 Task: In the  document effectivemgmt.html Select the last point and add comment:  'seems repetitive' Insert emoji reactions: 'Heart' Select all the potins and apply Title Case
Action: Mouse moved to (234, 385)
Screenshot: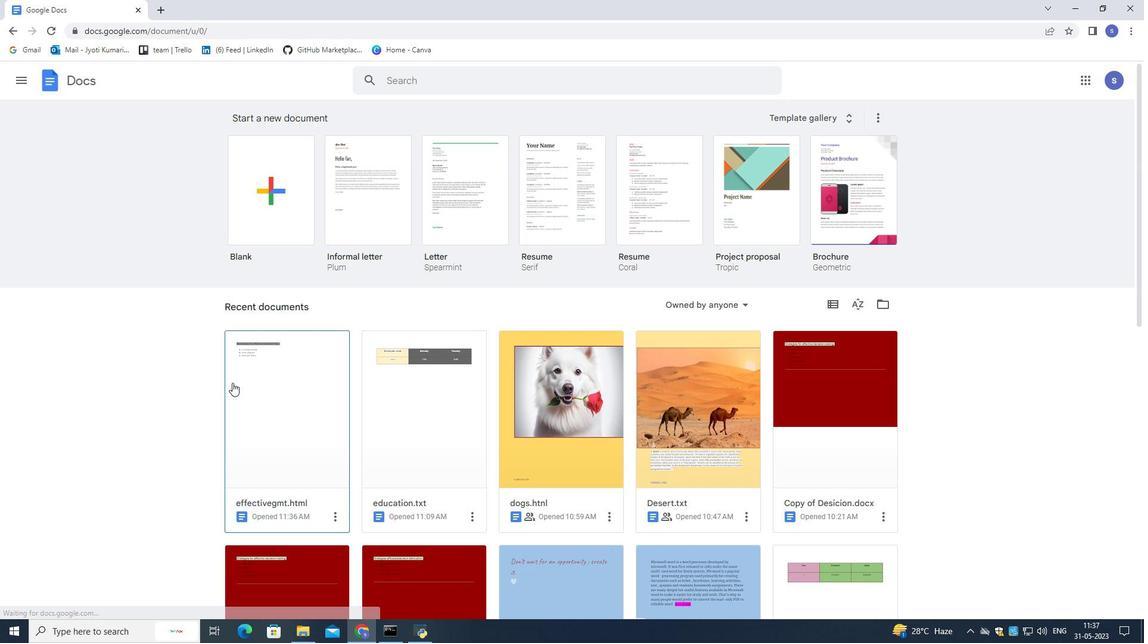 
Action: Mouse pressed left at (234, 385)
Screenshot: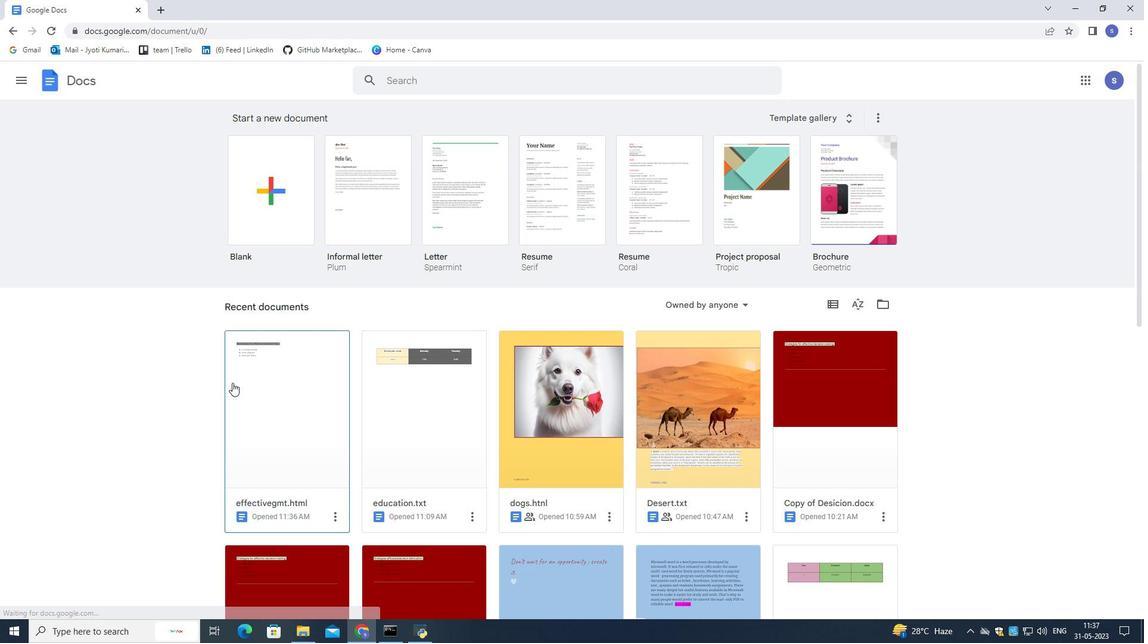 
Action: Mouse moved to (252, 369)
Screenshot: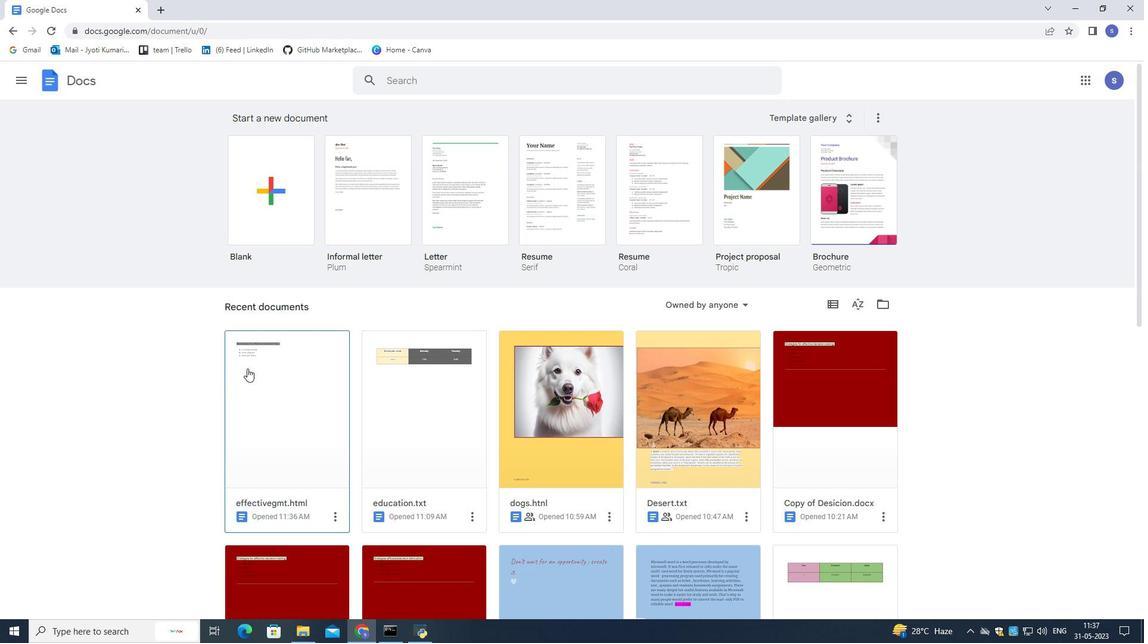 
Action: Mouse pressed left at (252, 369)
Screenshot: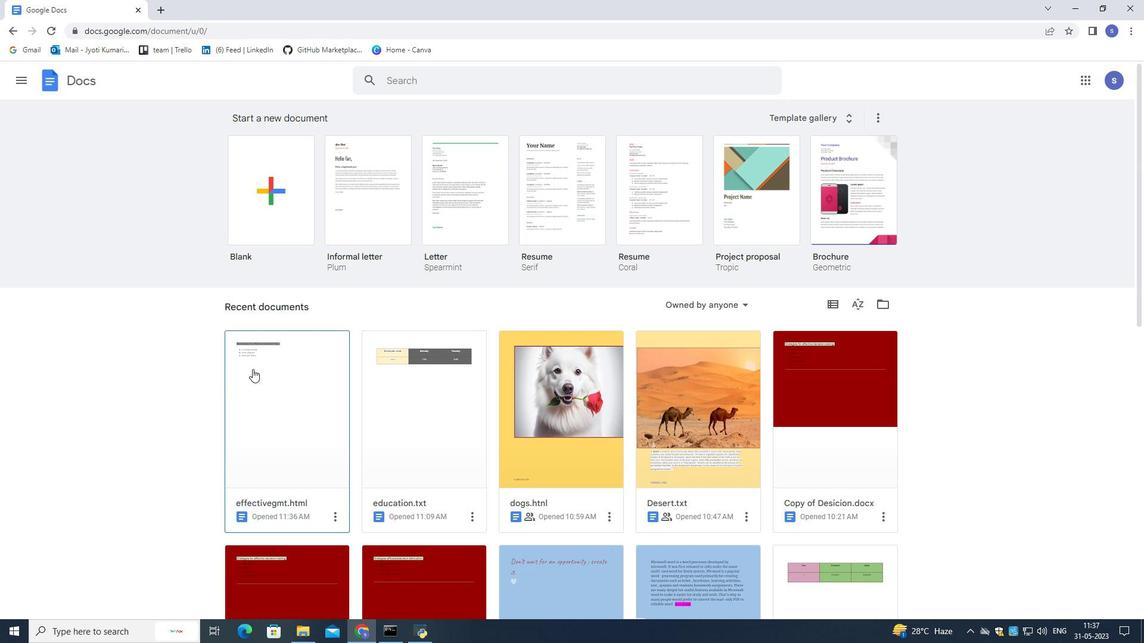
Action: Mouse moved to (433, 263)
Screenshot: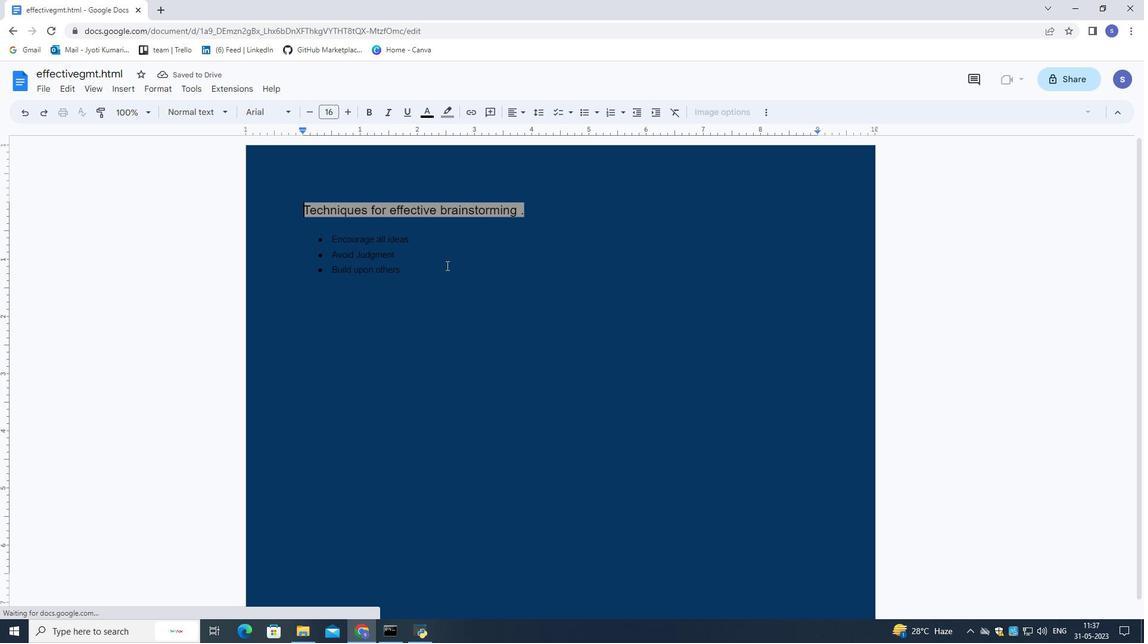 
Action: Mouse pressed left at (433, 263)
Screenshot: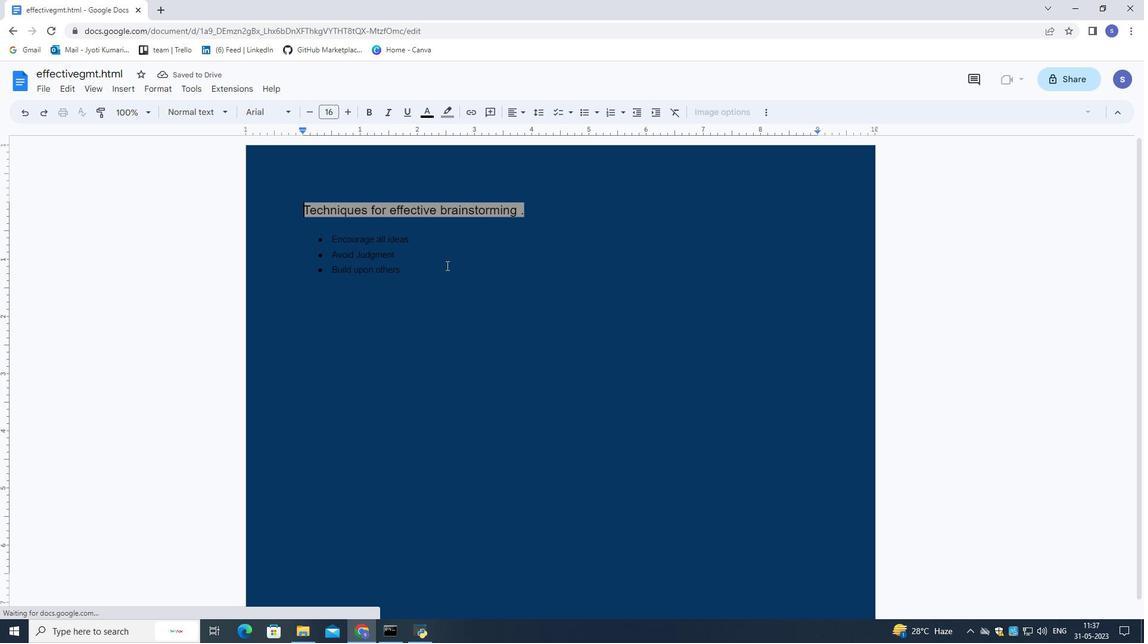 
Action: Mouse moved to (410, 323)
Screenshot: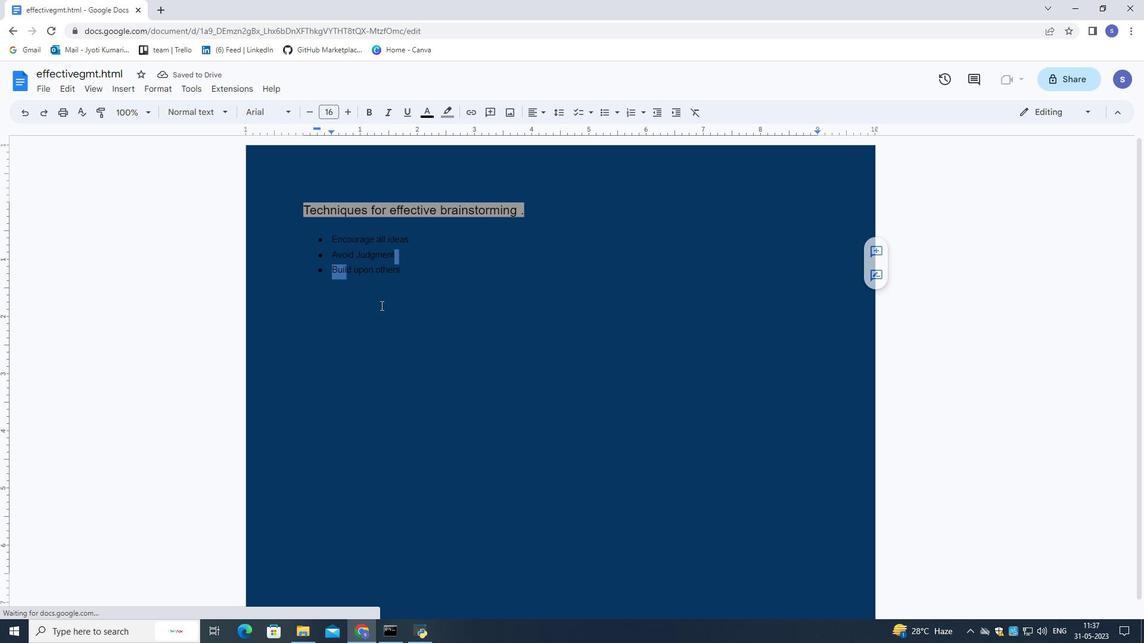 
Action: Mouse pressed left at (410, 323)
Screenshot: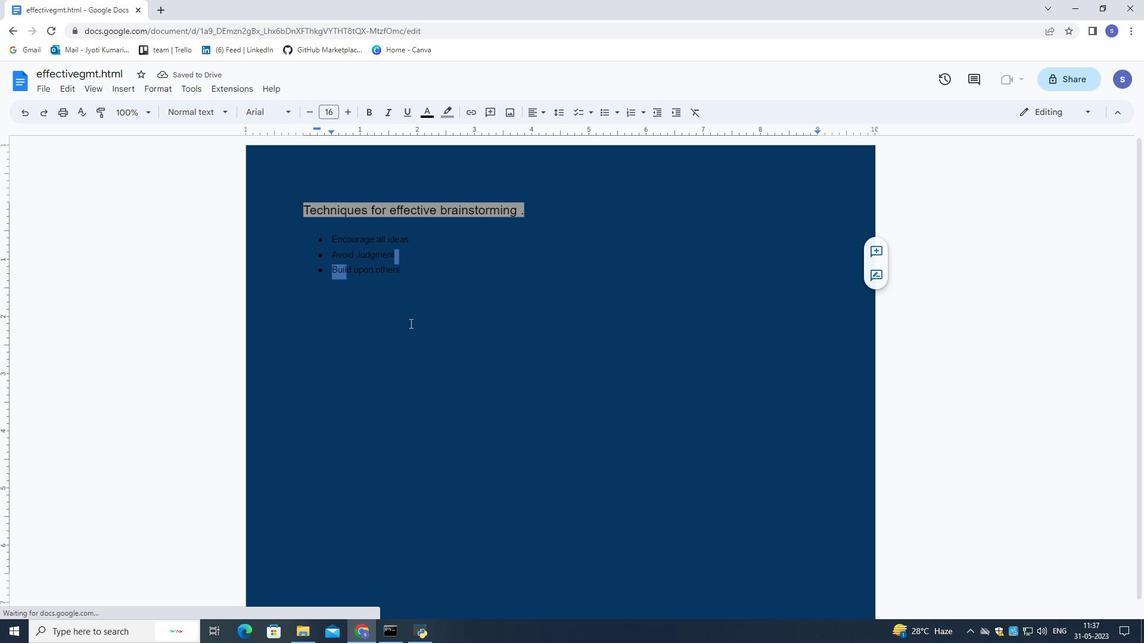 
Action: Mouse moved to (413, 271)
Screenshot: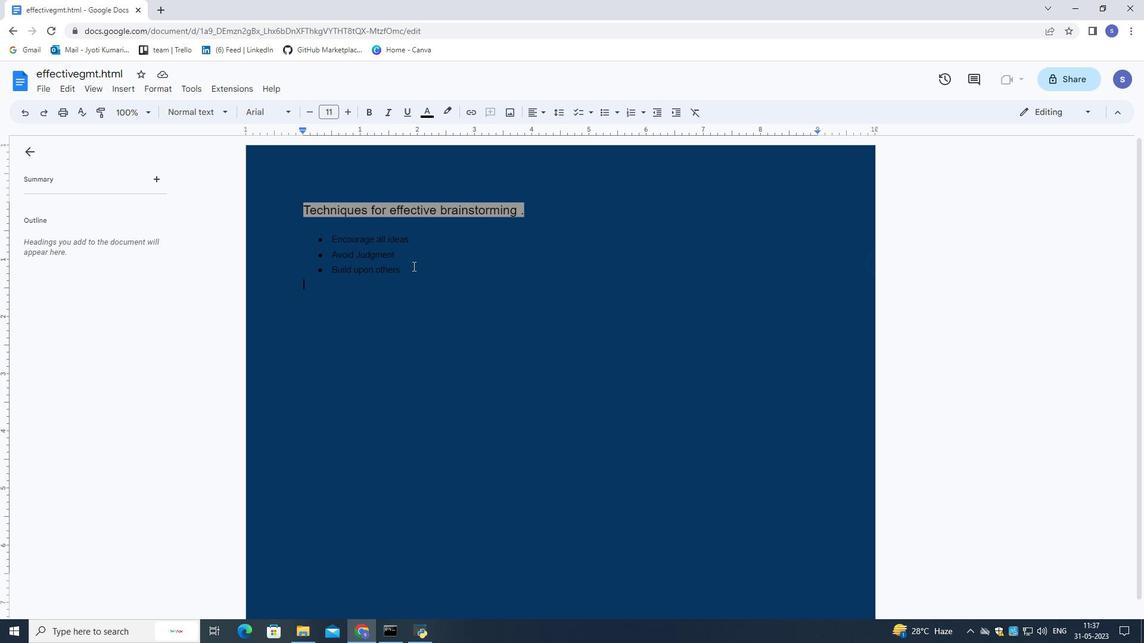 
Action: Mouse pressed left at (413, 271)
Screenshot: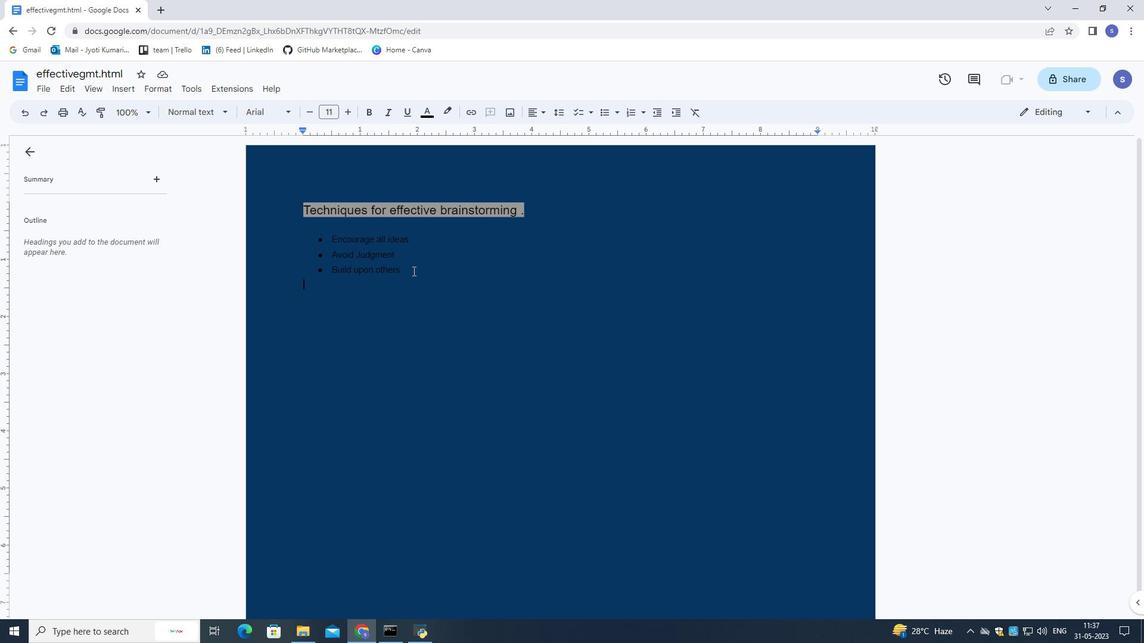 
Action: Mouse moved to (873, 253)
Screenshot: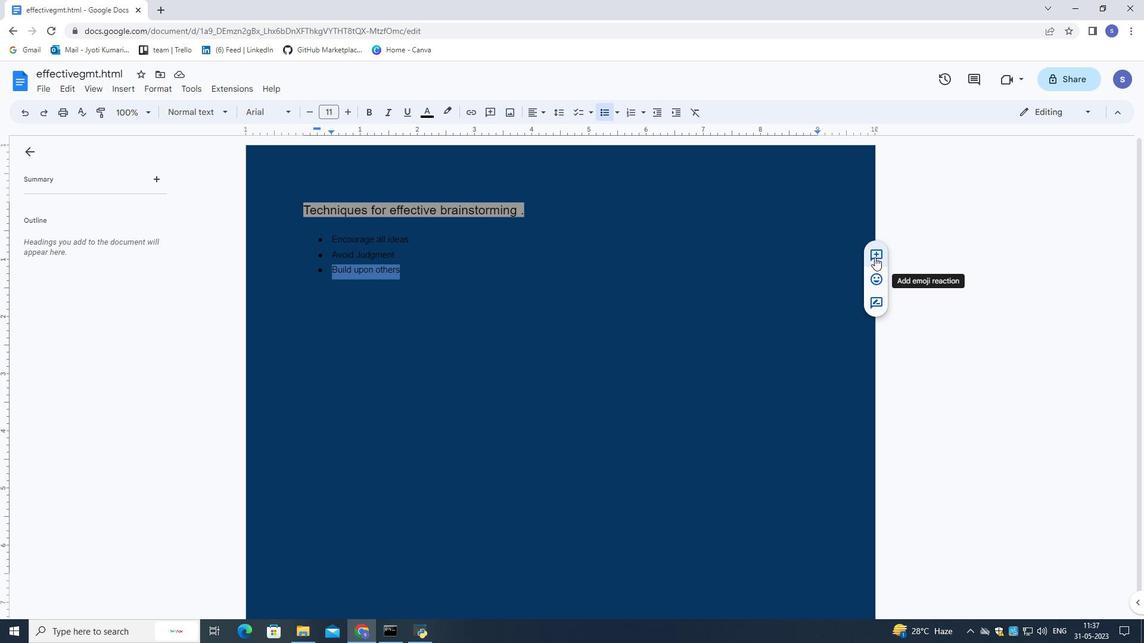 
Action: Mouse pressed left at (873, 253)
Screenshot: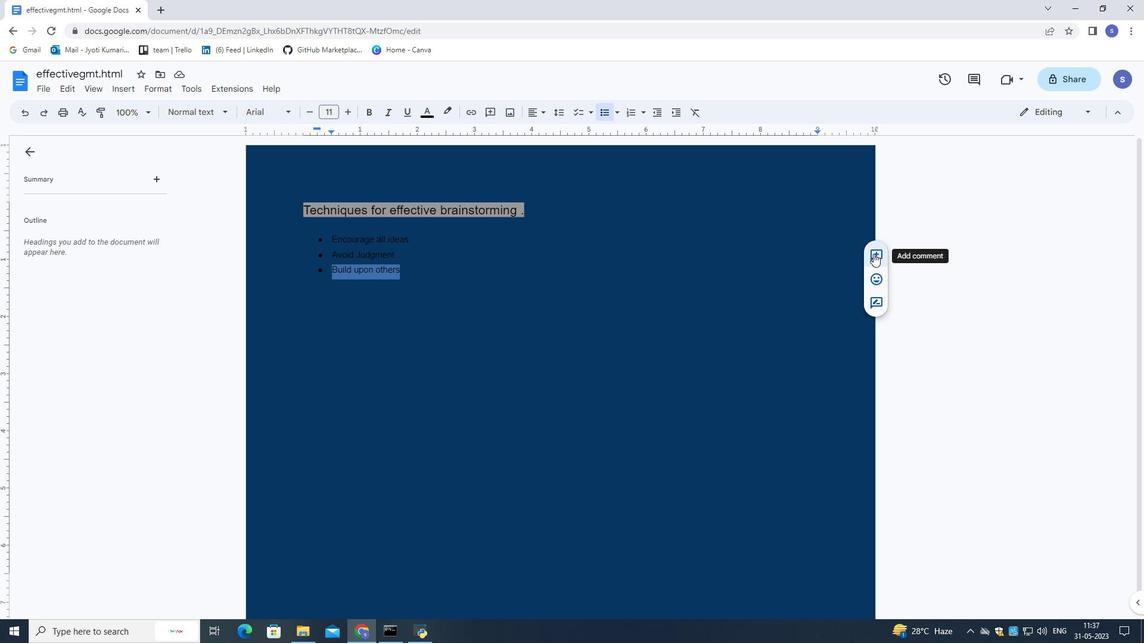 
Action: Mouse moved to (901, 308)
Screenshot: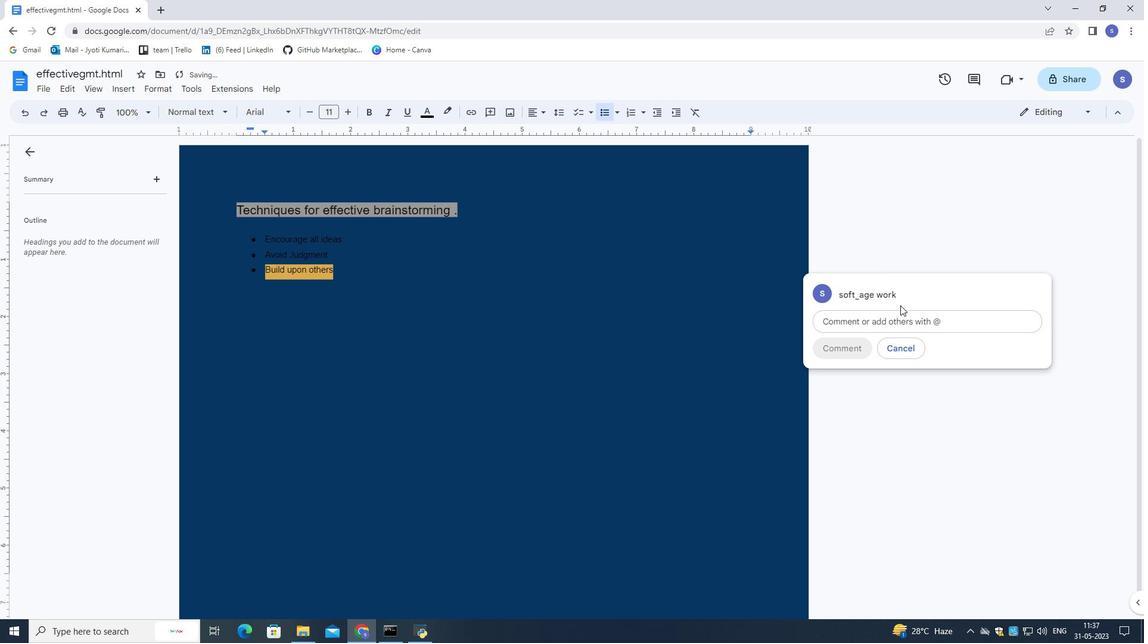 
Action: Key pressed <Key.shift>Seems<Key.space>repetitive
Screenshot: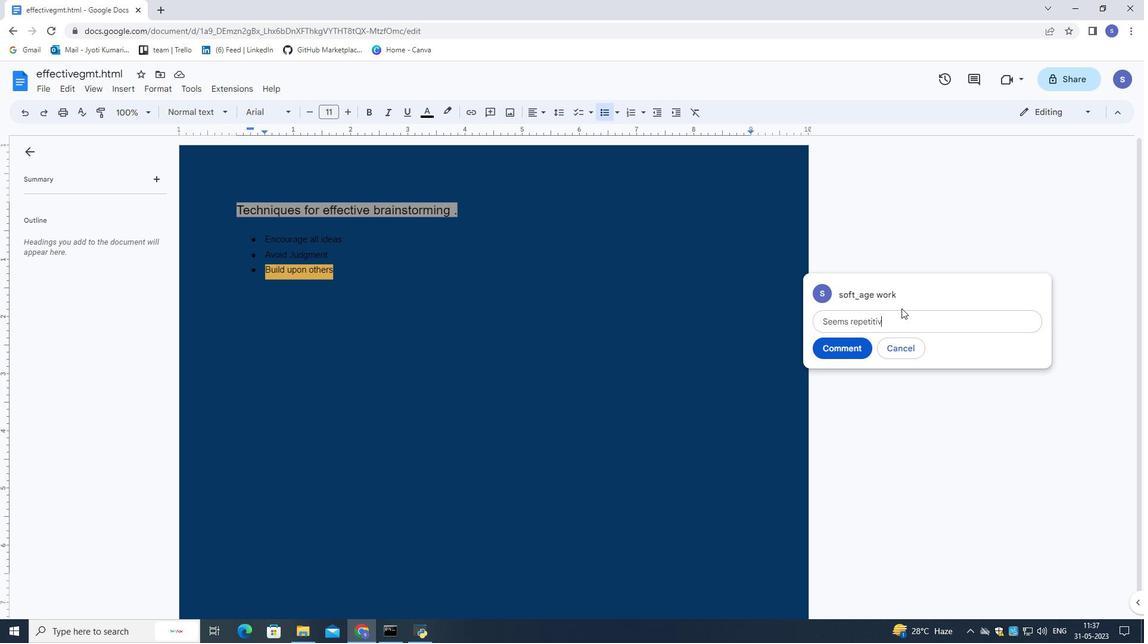 
Action: Mouse moved to (845, 344)
Screenshot: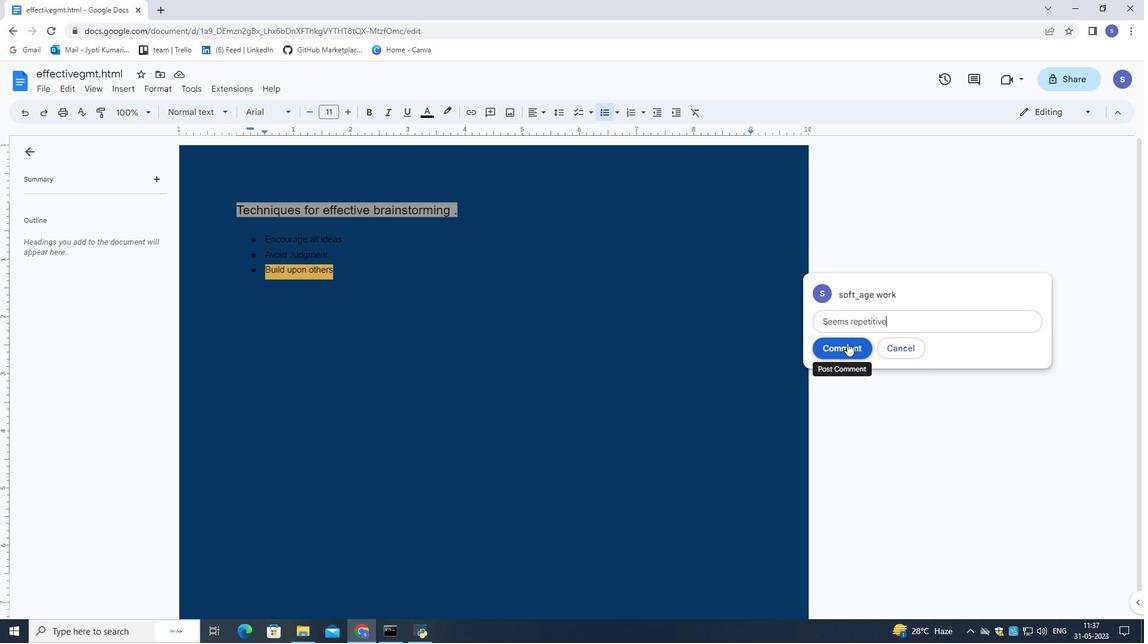 
Action: Mouse pressed left at (845, 344)
Screenshot: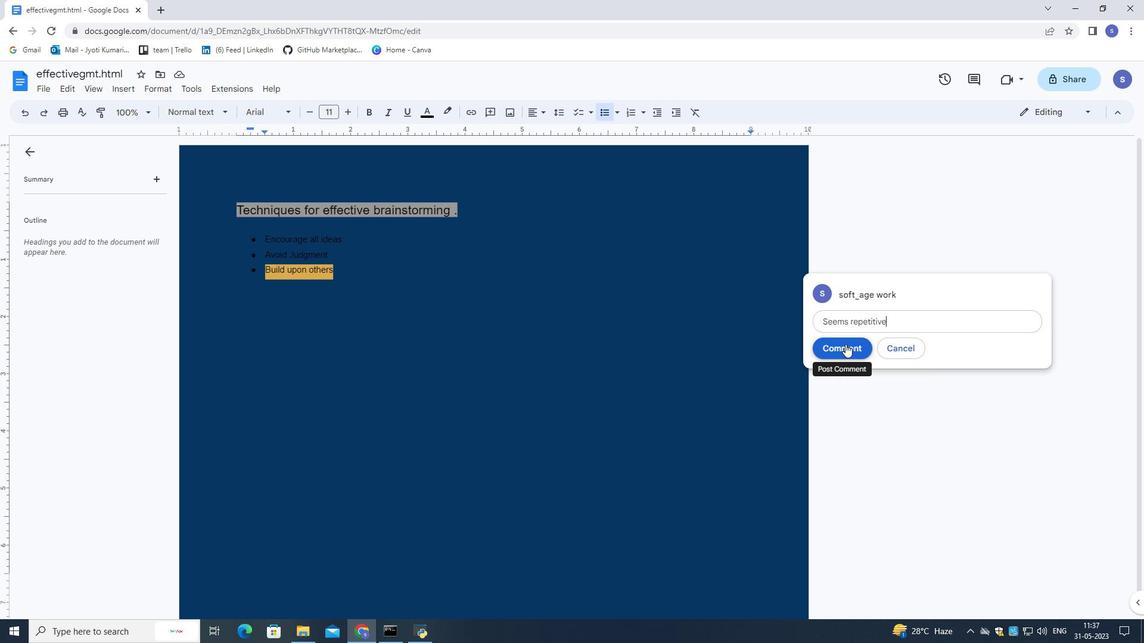 
Action: Mouse moved to (642, 271)
Screenshot: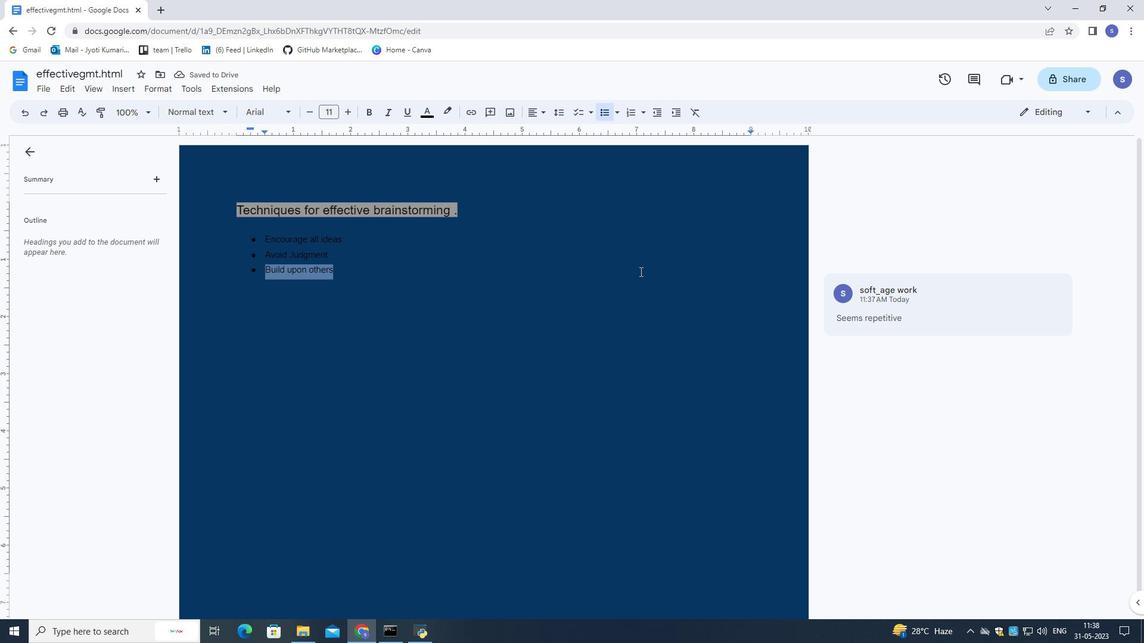 
Action: Mouse pressed left at (608, 271)
Screenshot: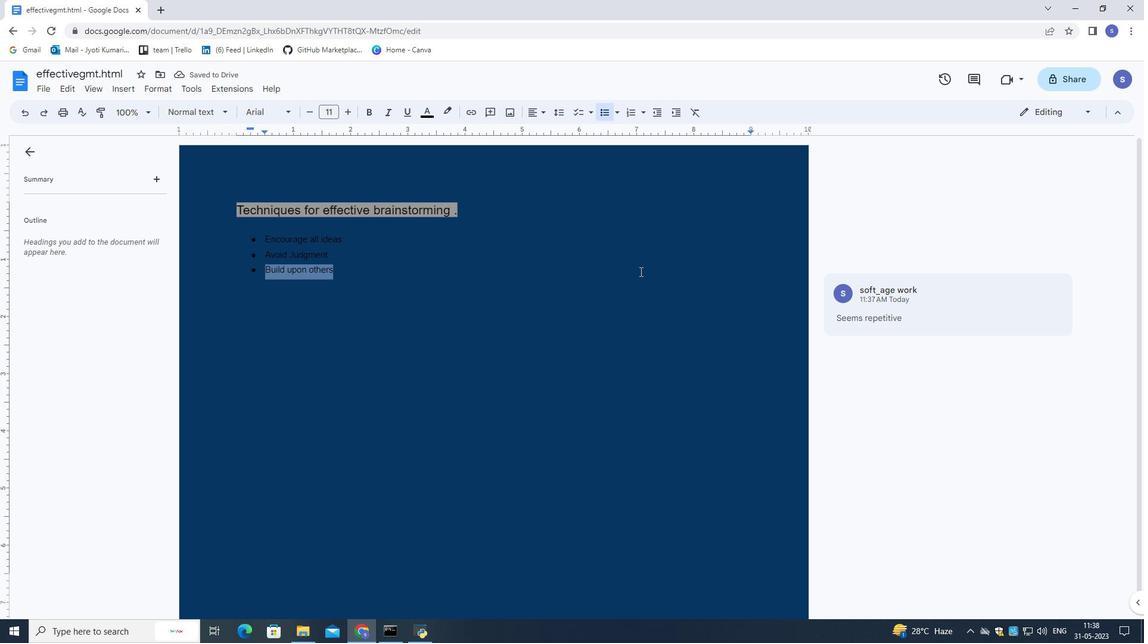 
Action: Mouse moved to (811, 280)
Screenshot: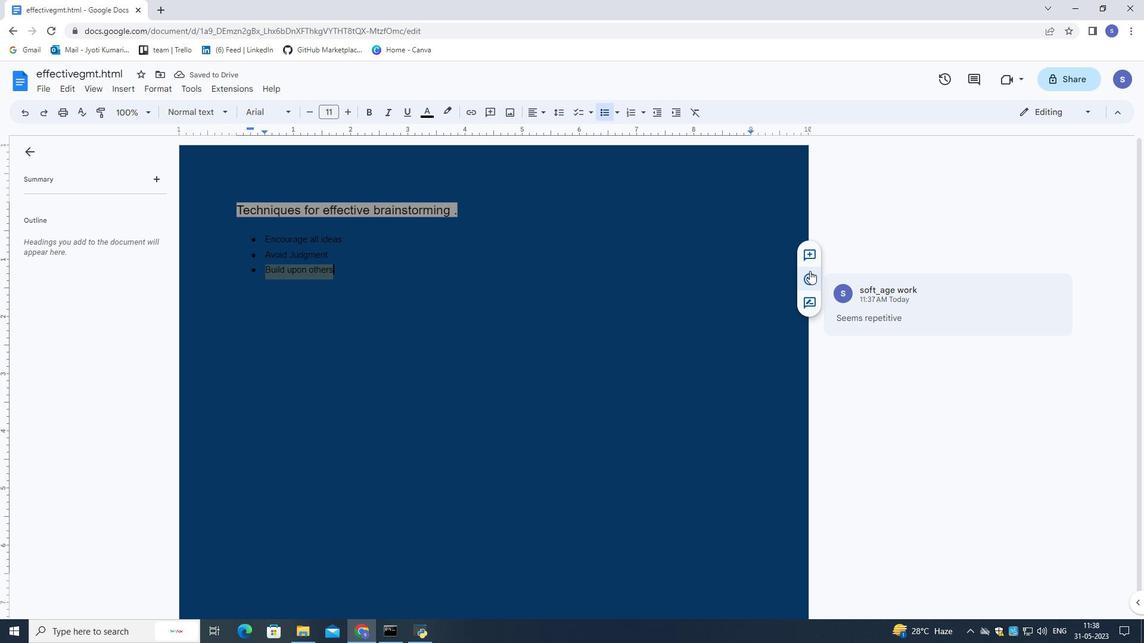 
Action: Mouse pressed left at (811, 280)
Screenshot: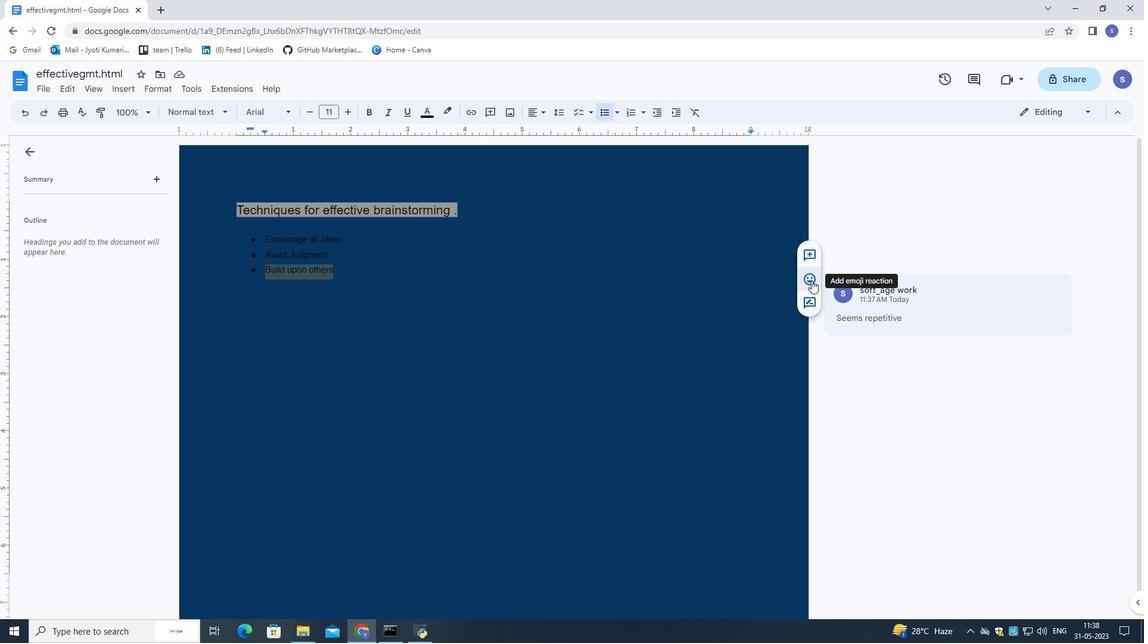 
Action: Mouse moved to (925, 426)
Screenshot: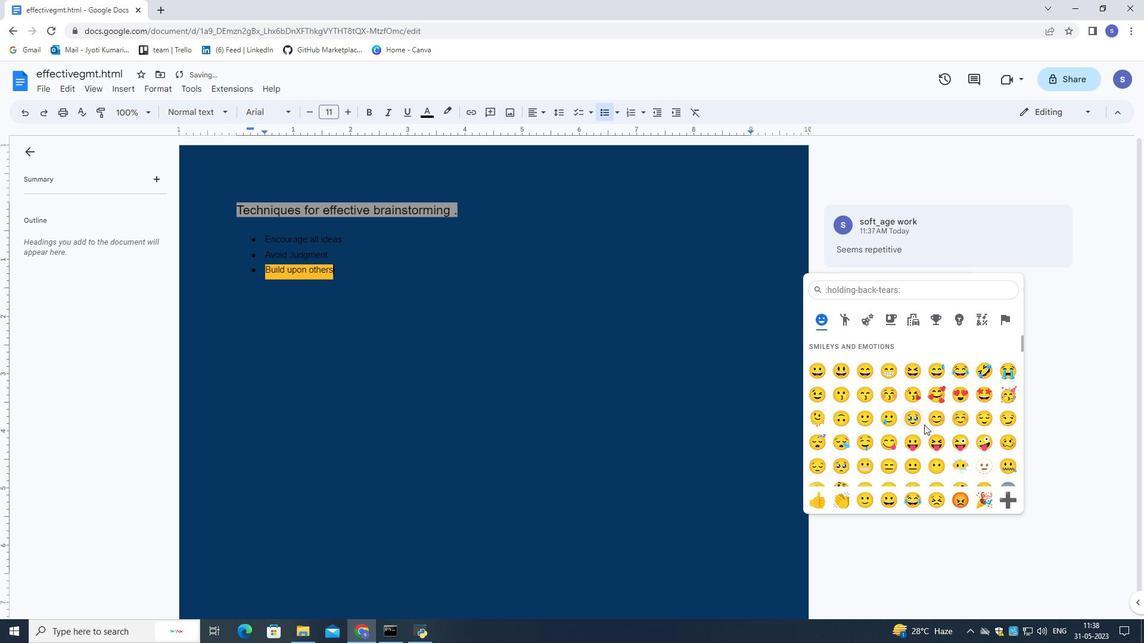 
Action: Mouse scrolled (925, 425) with delta (0, 0)
Screenshot: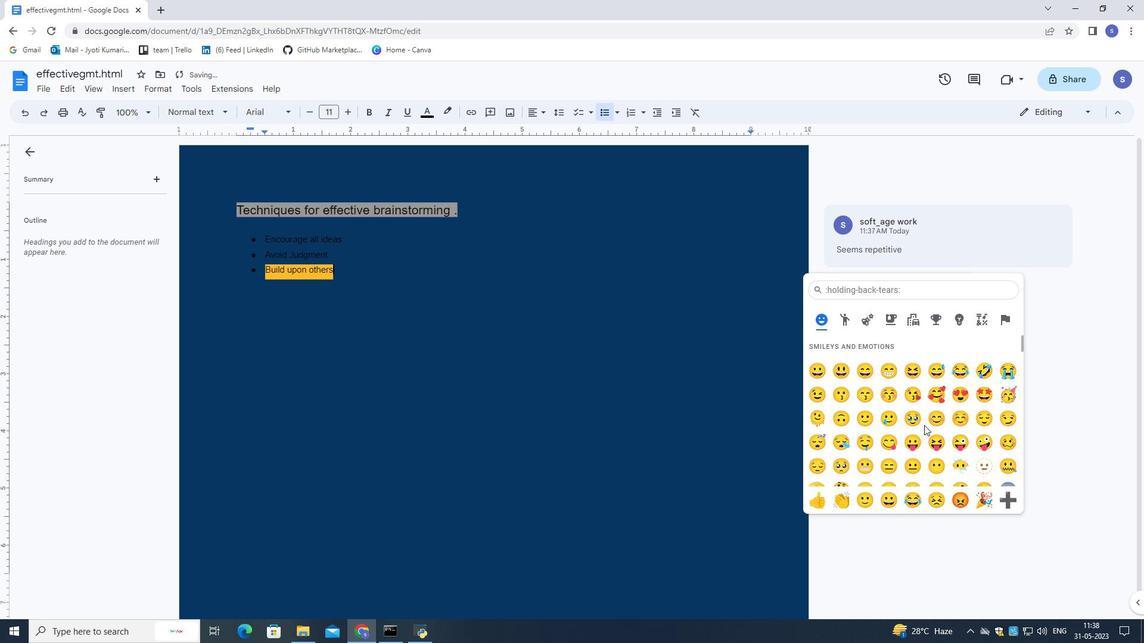 
Action: Mouse moved to (926, 426)
Screenshot: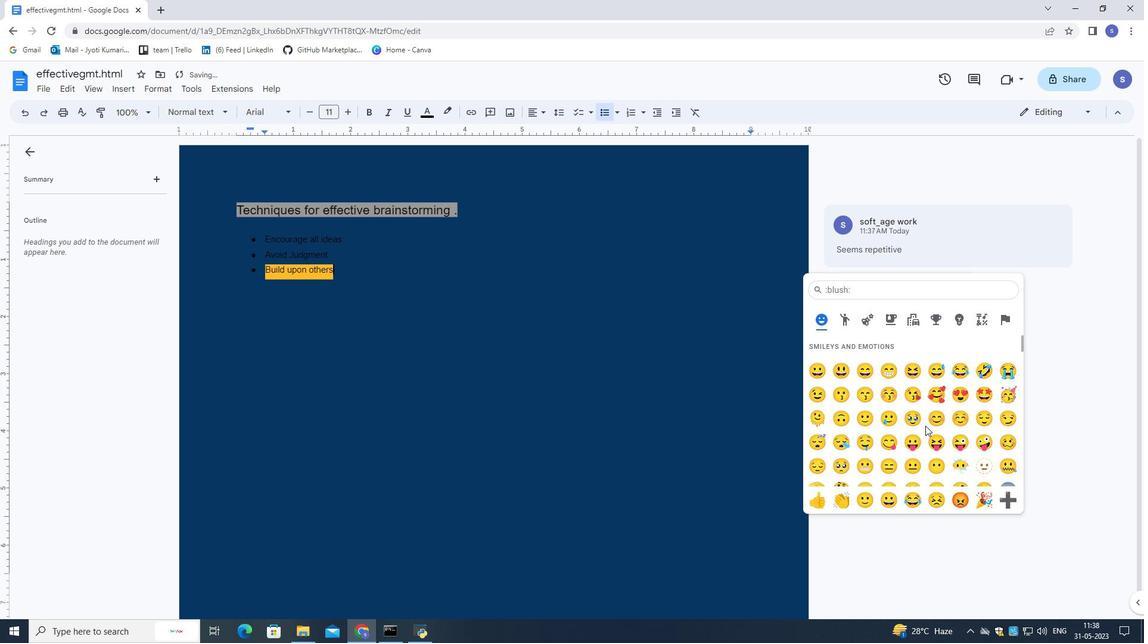 
Action: Mouse scrolled (926, 426) with delta (0, 0)
Screenshot: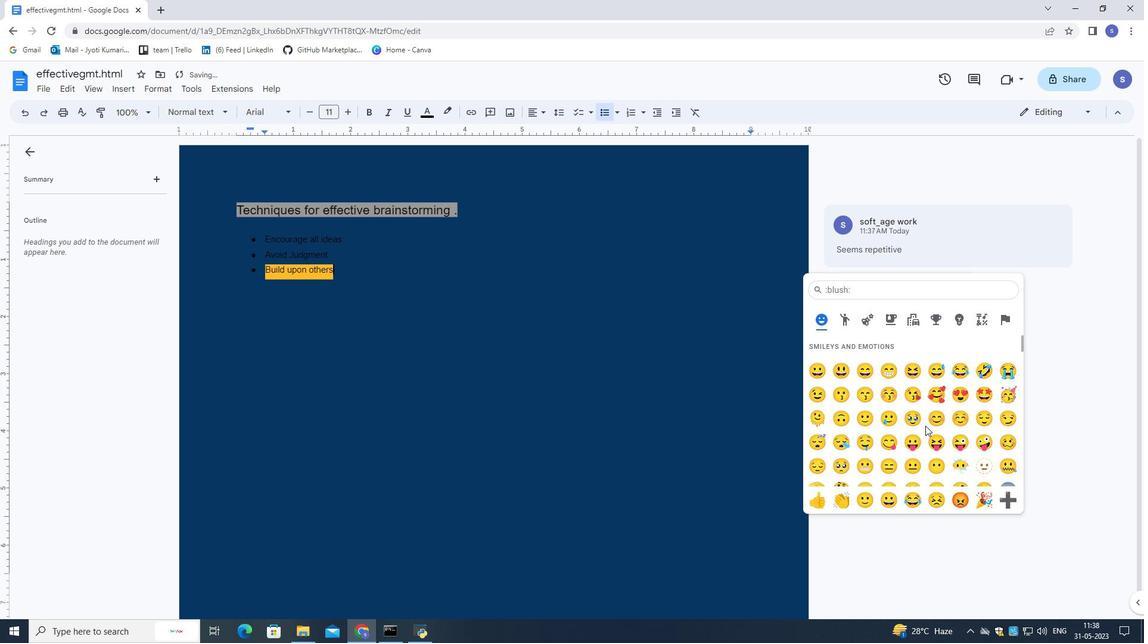 
Action: Mouse moved to (926, 426)
Screenshot: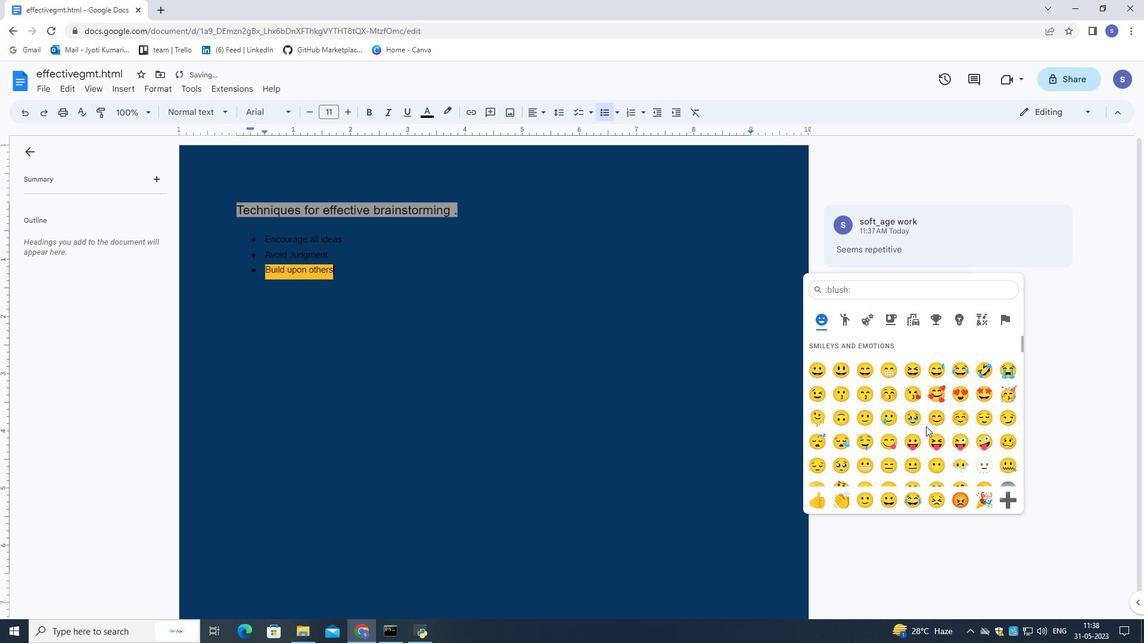 
Action: Mouse scrolled (926, 426) with delta (0, 0)
Screenshot: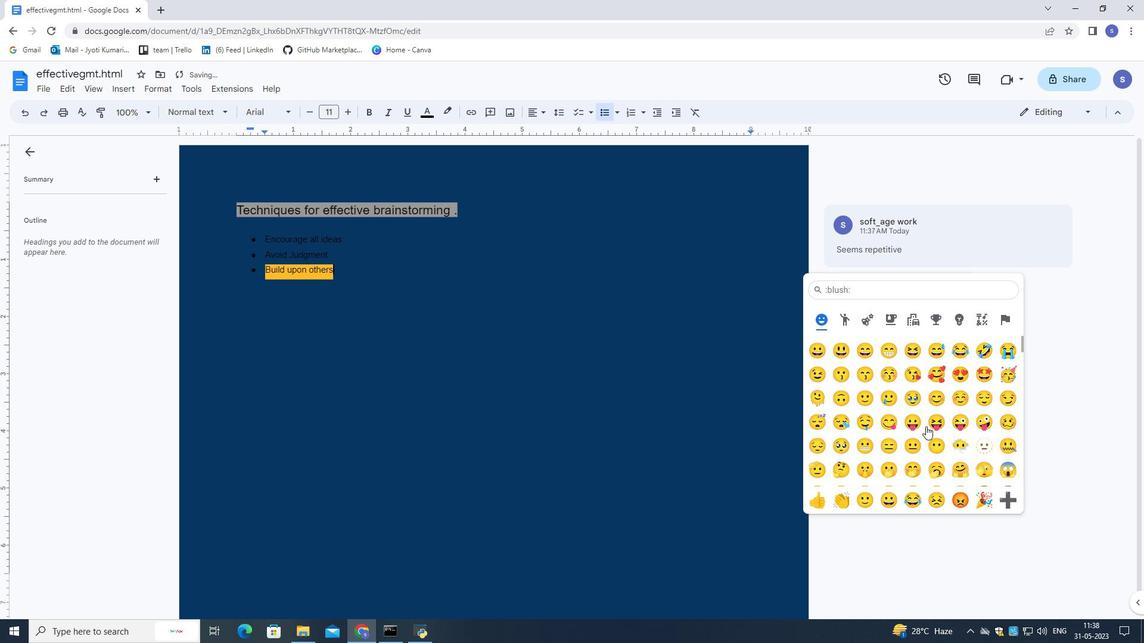 
Action: Mouse moved to (926, 427)
Screenshot: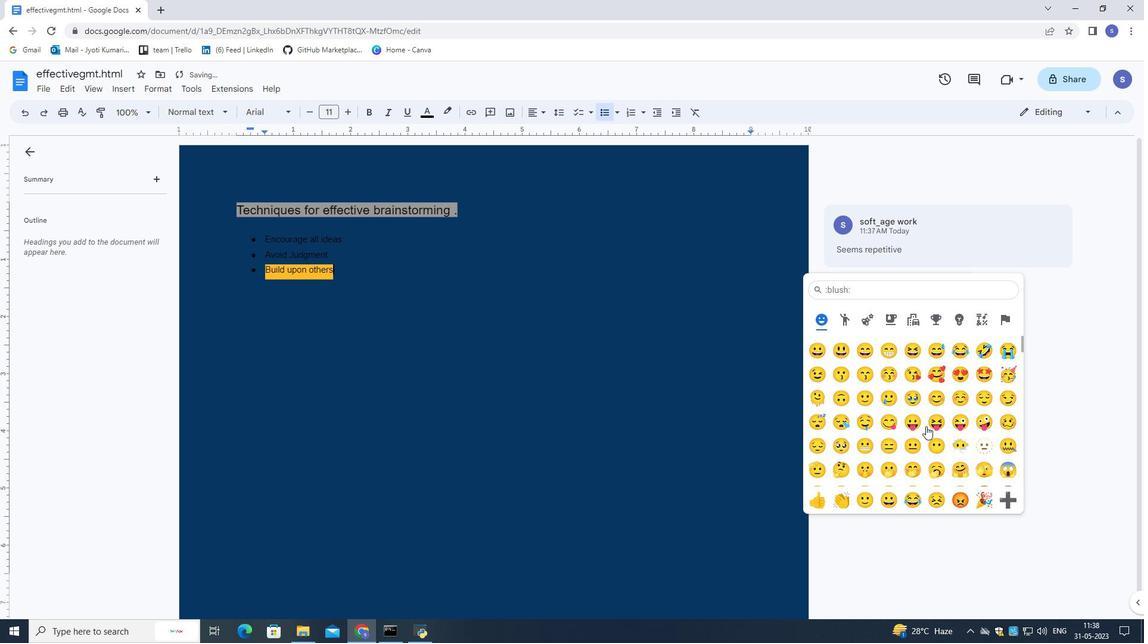 
Action: Mouse scrolled (926, 426) with delta (0, 0)
Screenshot: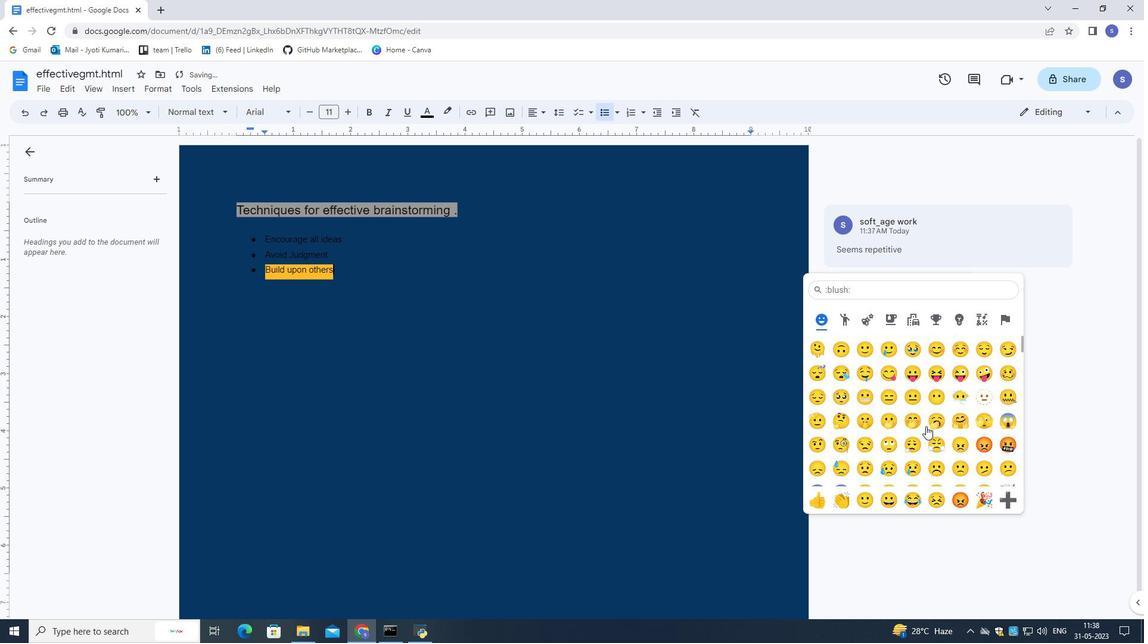 
Action: Mouse scrolled (926, 426) with delta (0, 0)
Screenshot: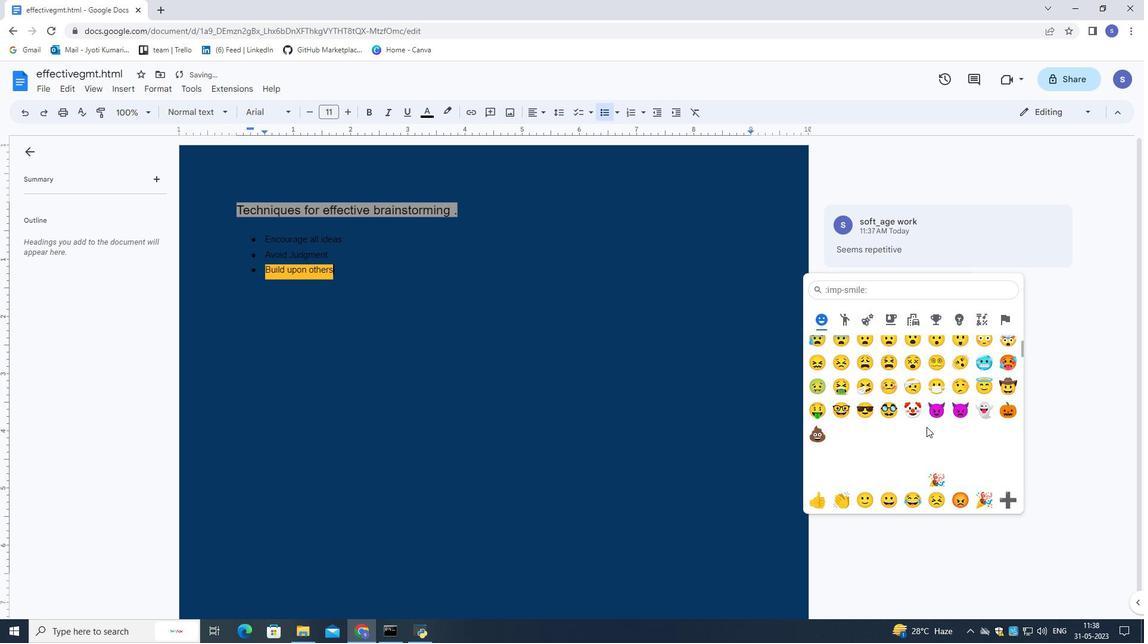 
Action: Mouse scrolled (926, 427) with delta (0, 0)
Screenshot: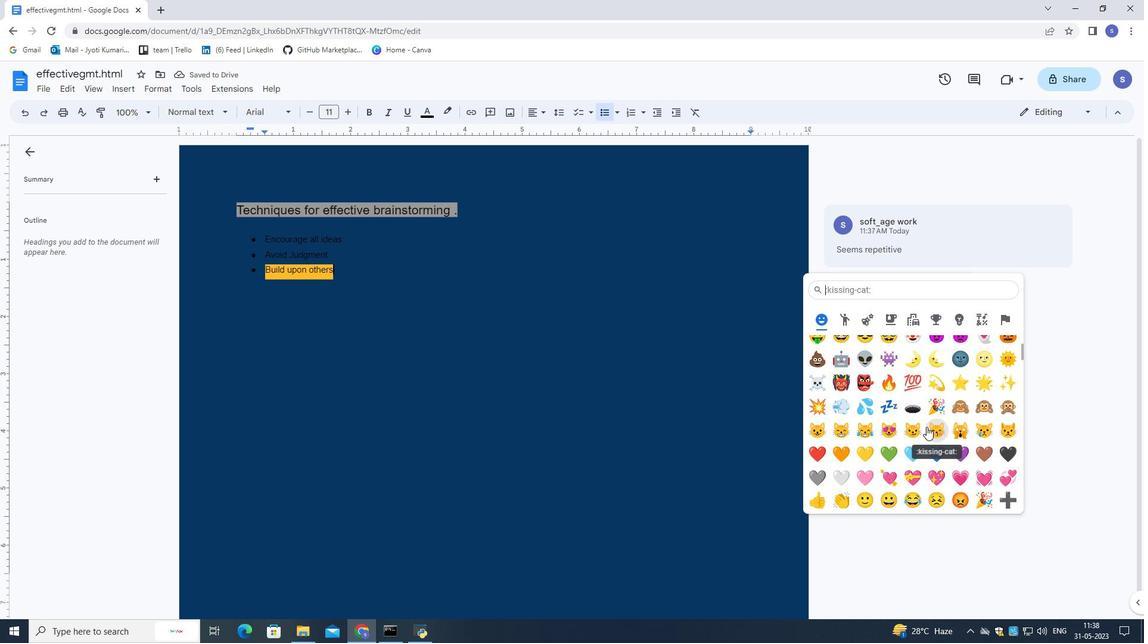 
Action: Mouse scrolled (926, 426) with delta (0, 0)
Screenshot: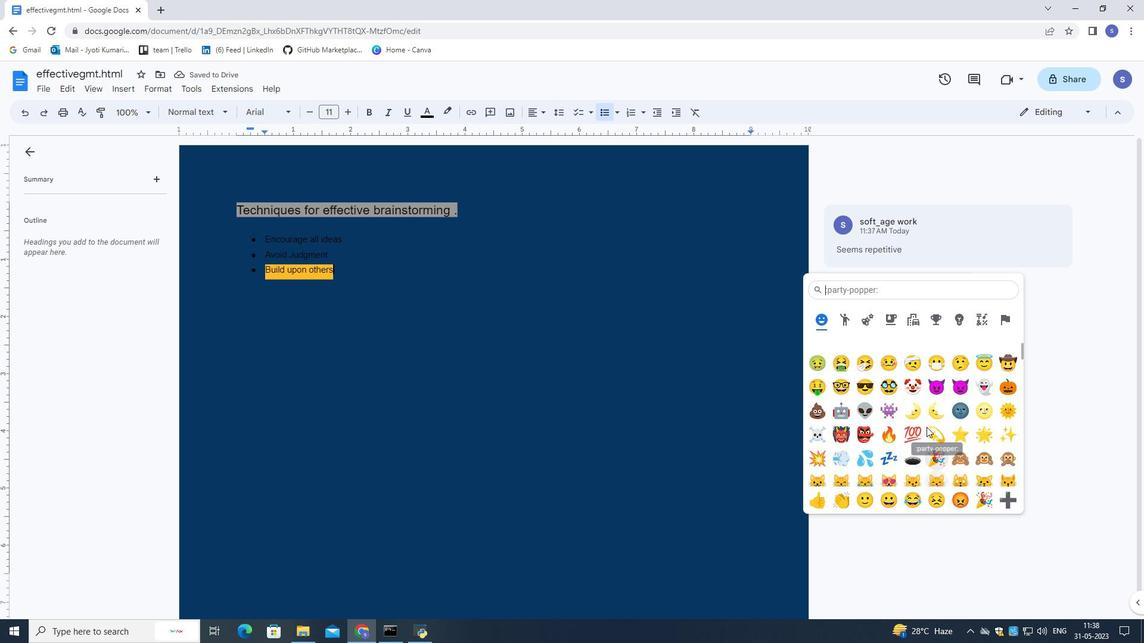 
Action: Mouse moved to (816, 452)
Screenshot: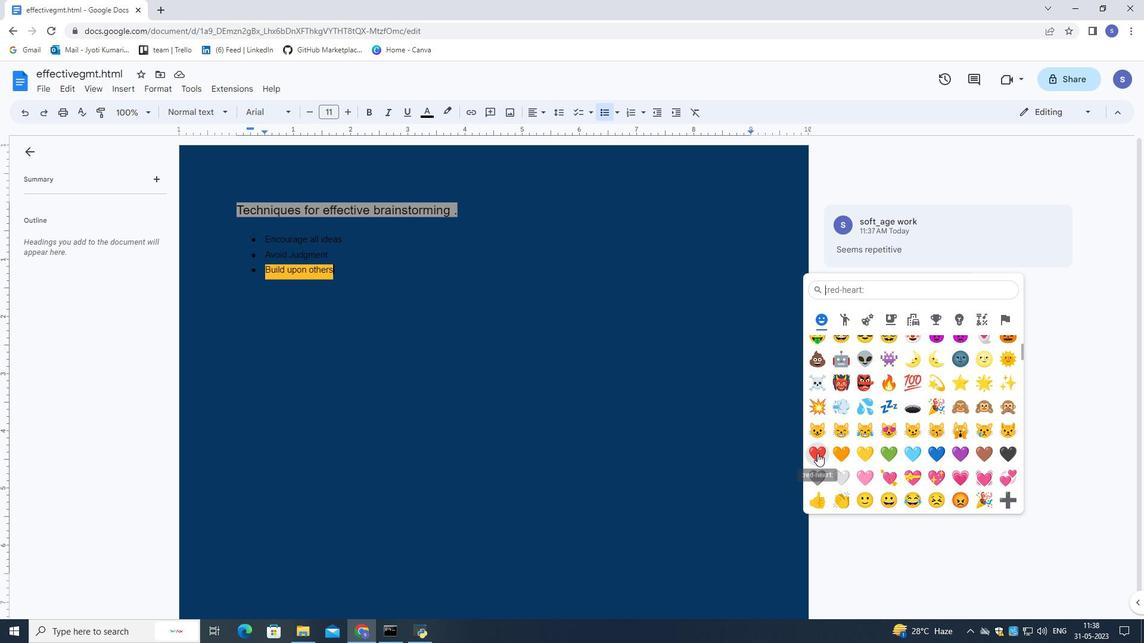 
Action: Mouse pressed left at (816, 452)
Screenshot: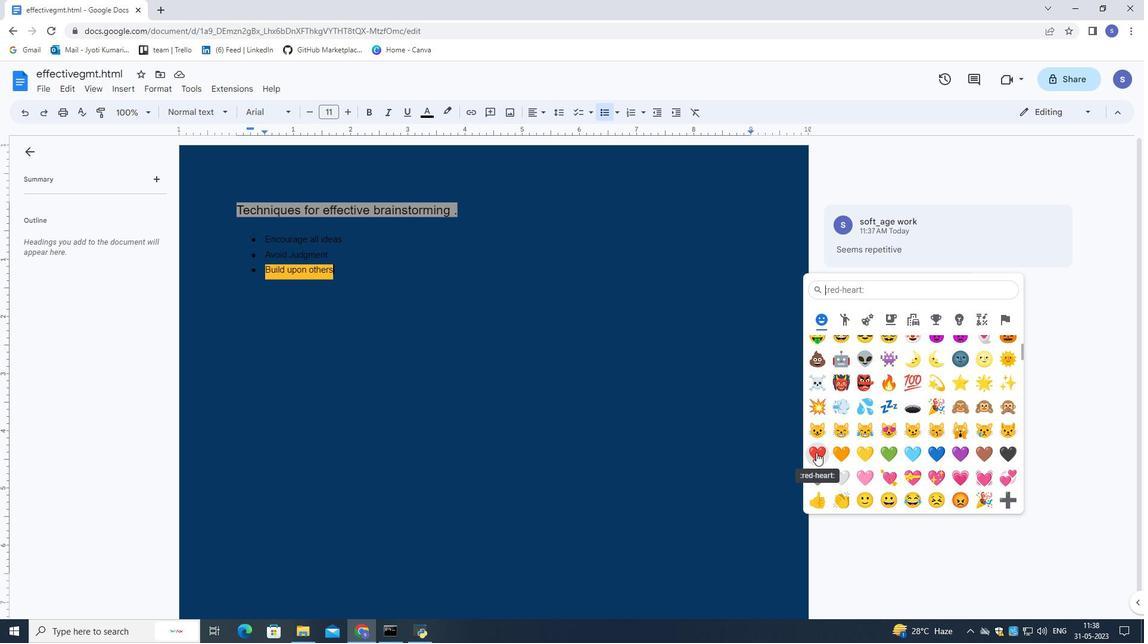 
Action: Mouse moved to (367, 299)
Screenshot: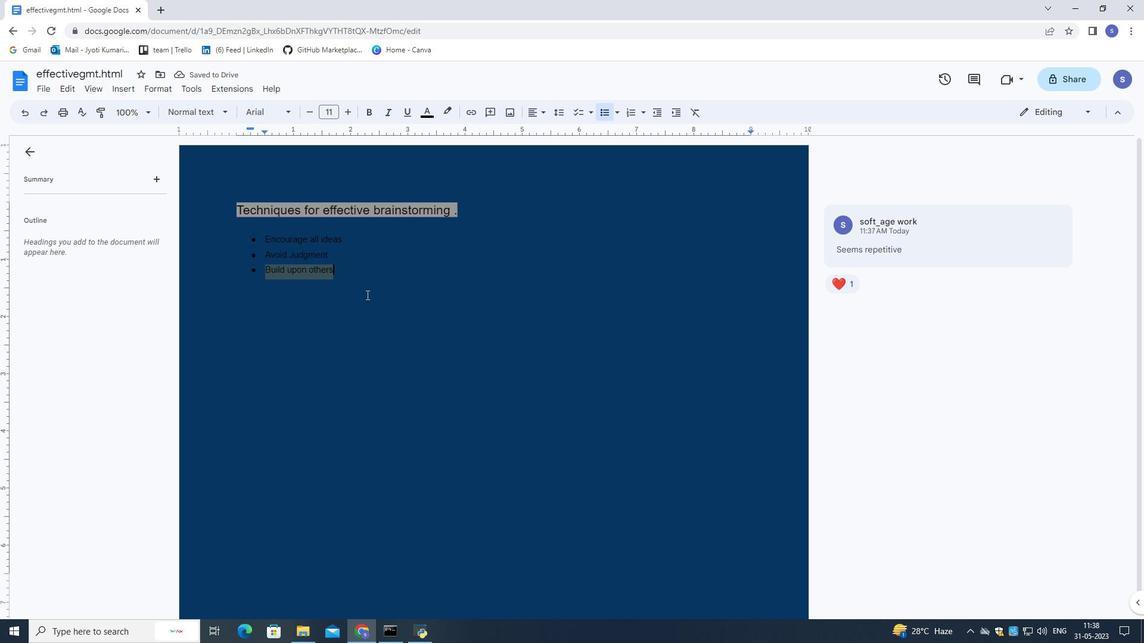 
Action: Mouse pressed left at (367, 299)
Screenshot: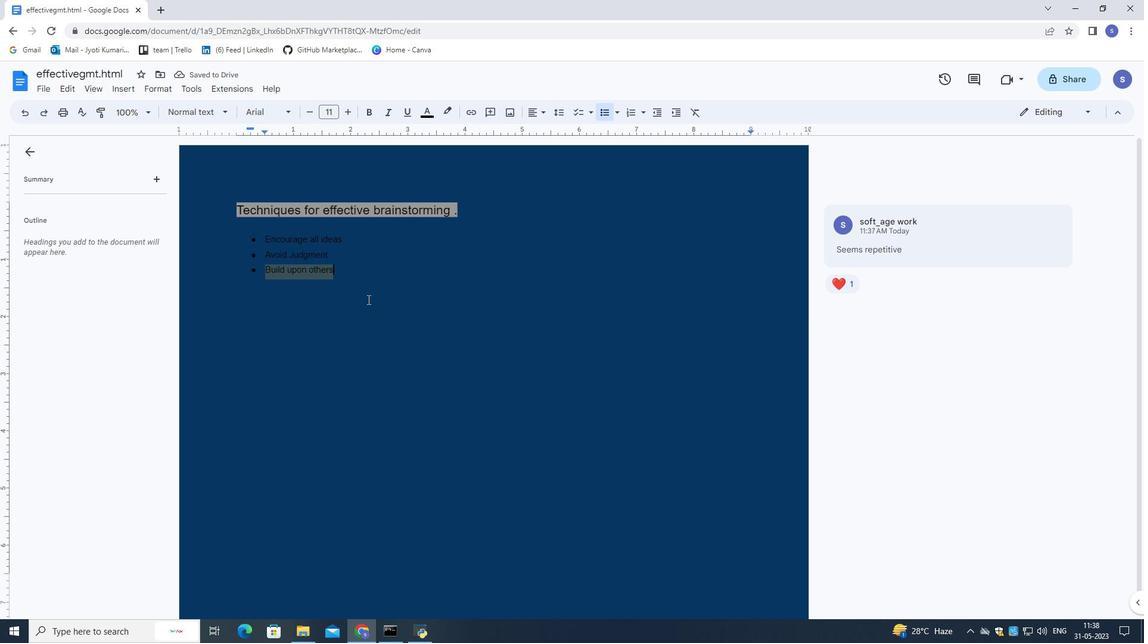 
Action: Mouse moved to (359, 277)
Screenshot: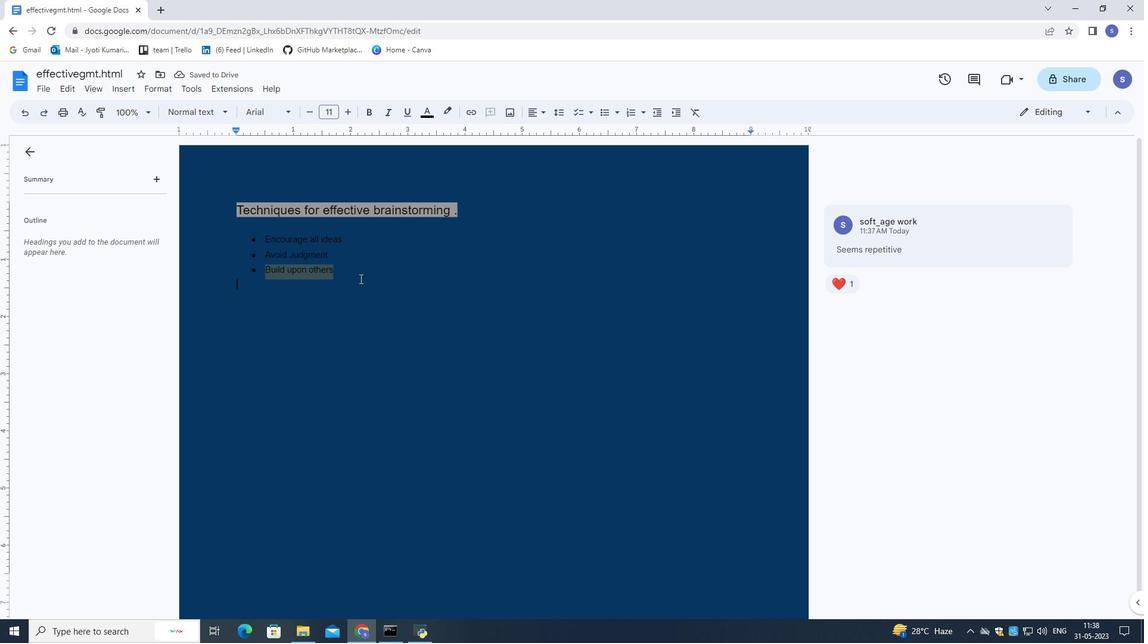 
Action: Mouse pressed left at (359, 277)
Screenshot: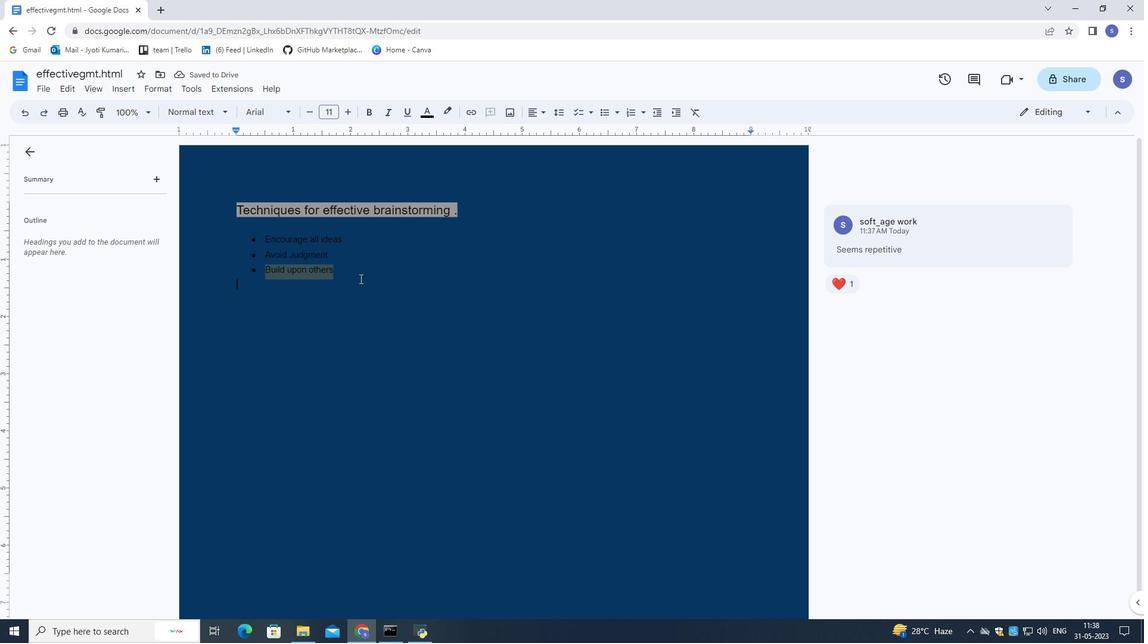 
Action: Mouse moved to (162, 92)
Screenshot: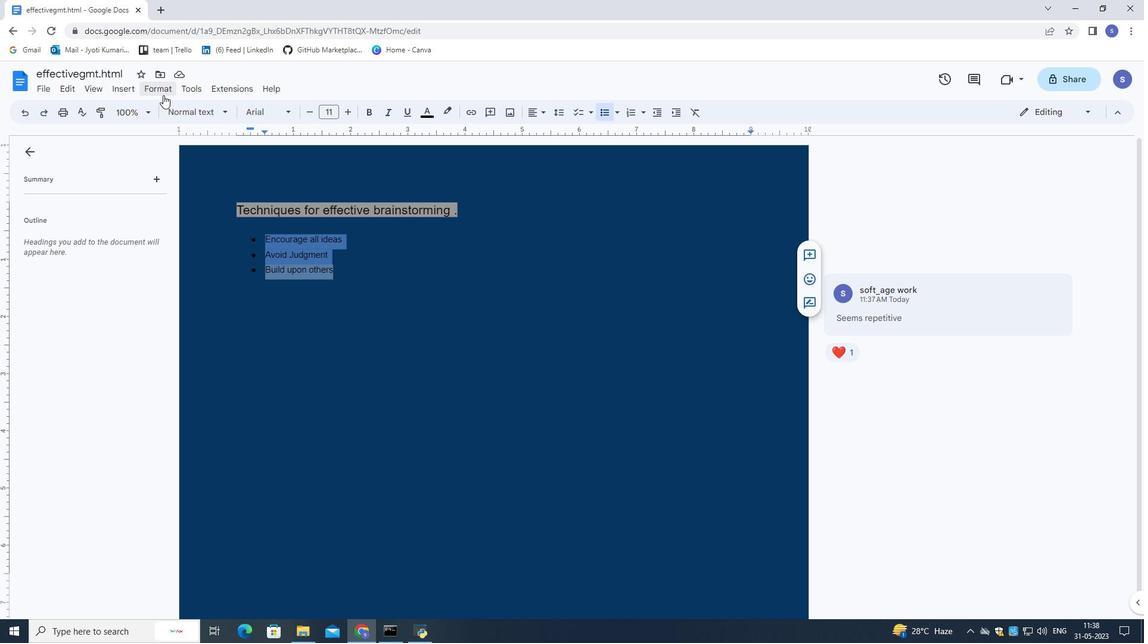 
Action: Mouse pressed left at (162, 92)
Screenshot: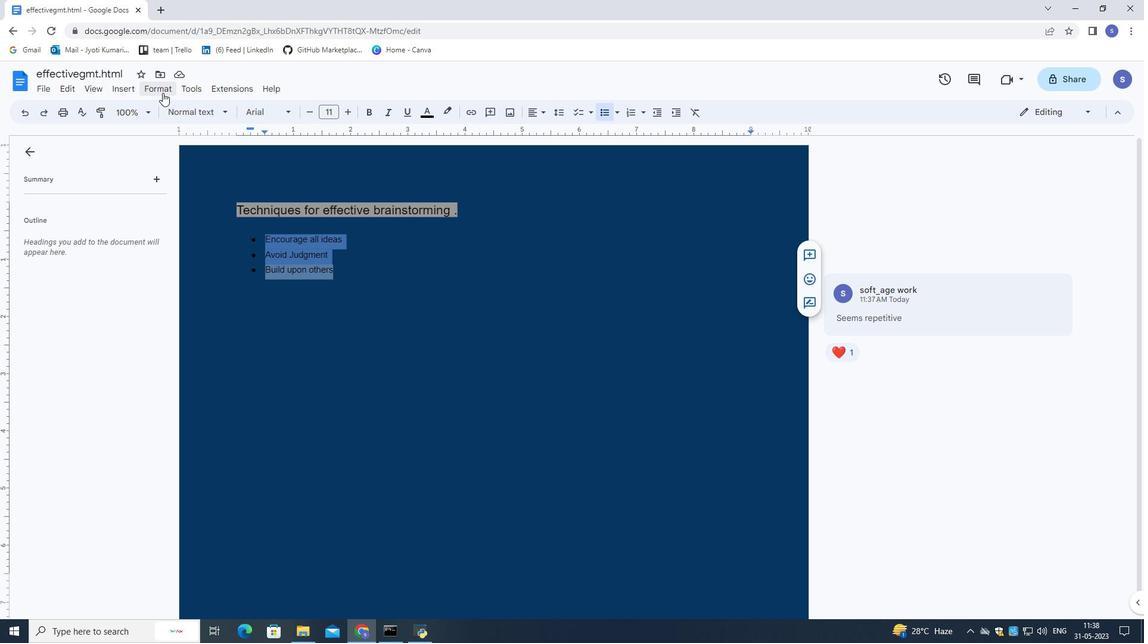 
Action: Mouse moved to (370, 255)
Screenshot: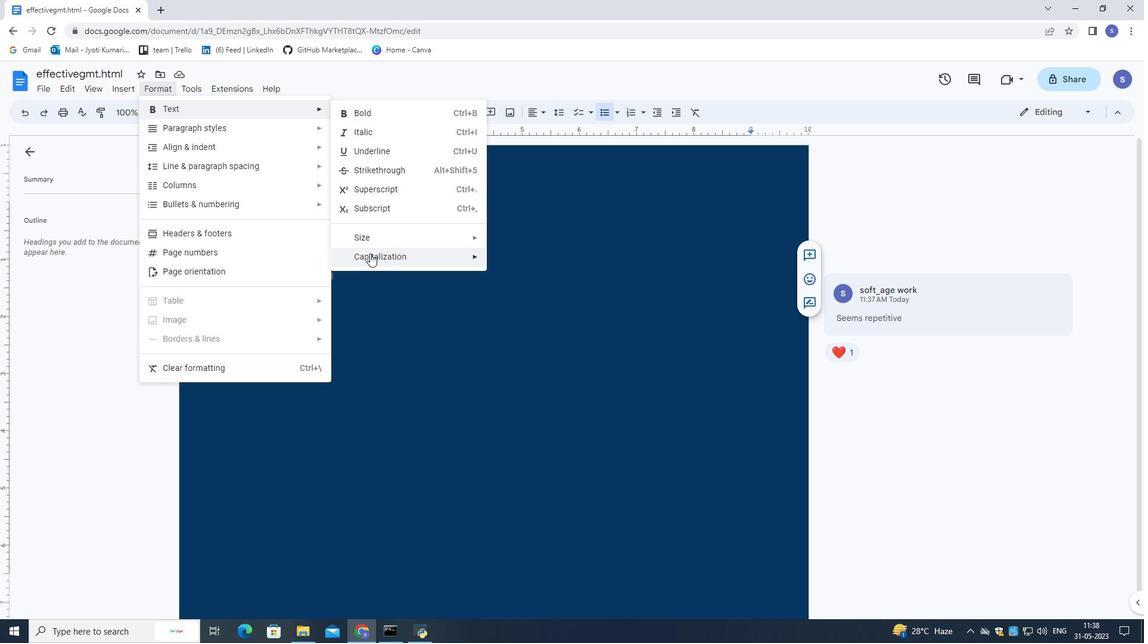 
Action: Mouse pressed left at (370, 255)
Screenshot: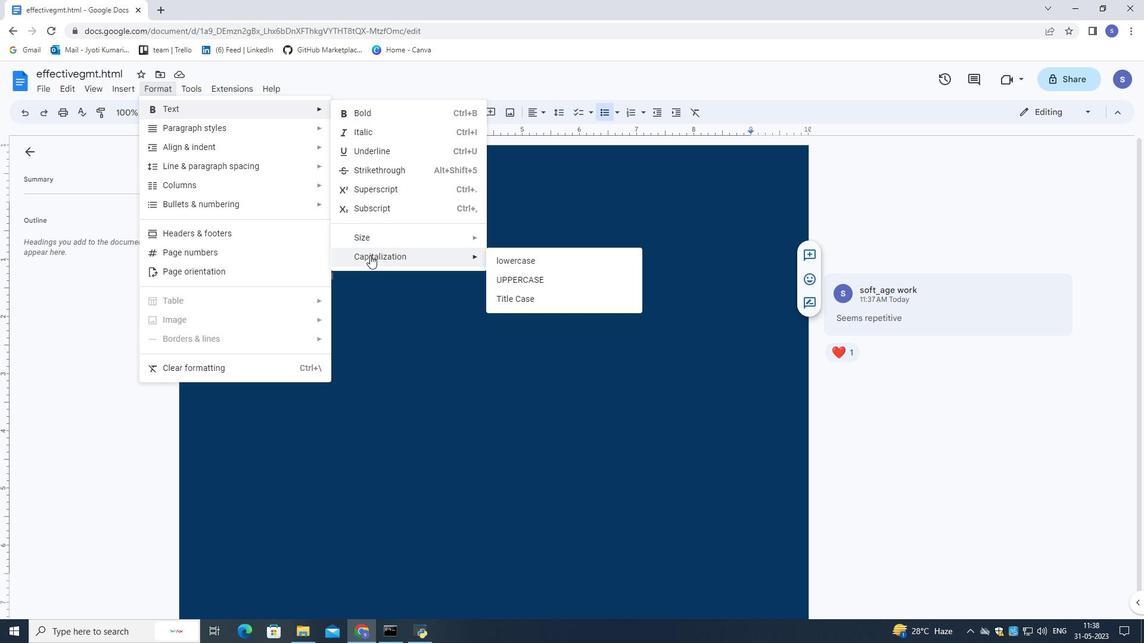 
Action: Mouse moved to (510, 299)
Screenshot: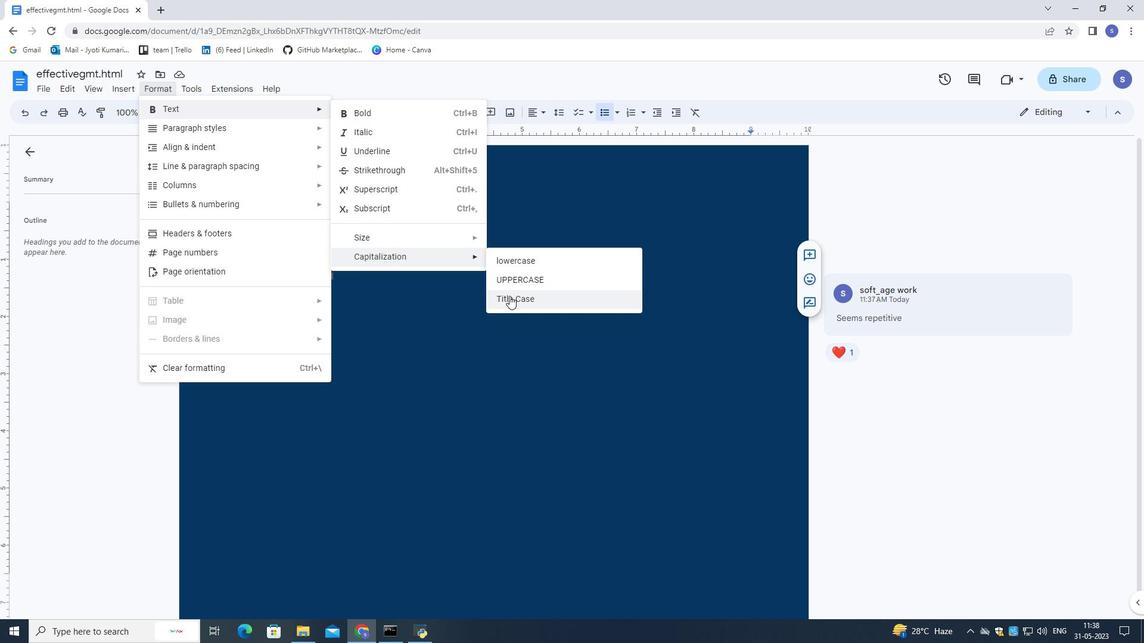 
Action: Mouse pressed left at (510, 299)
Screenshot: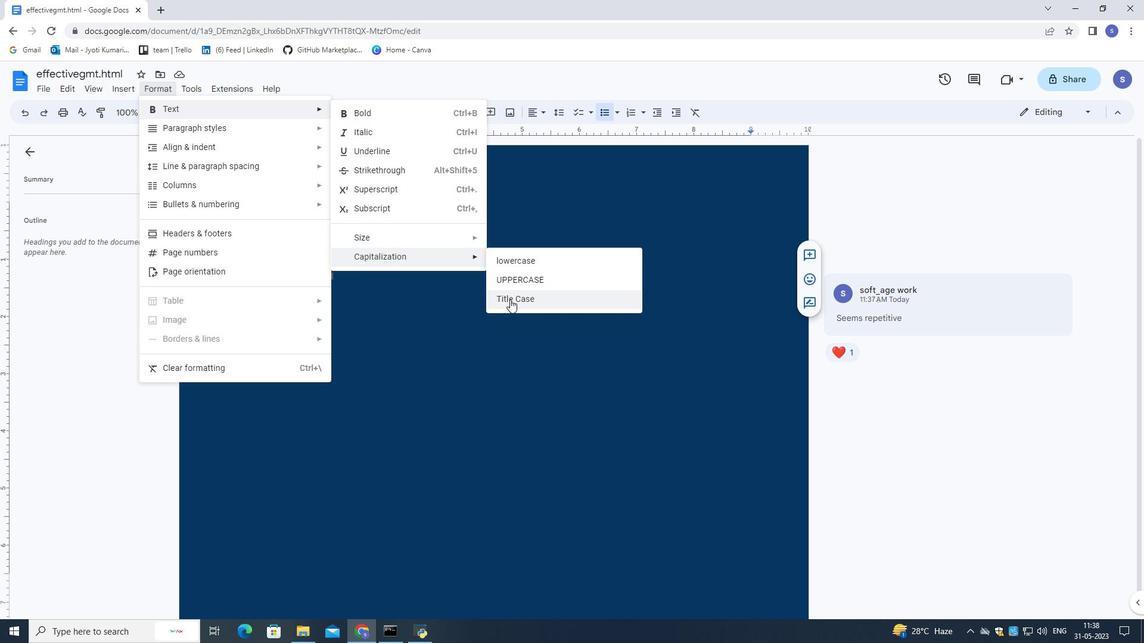 
Action: Mouse moved to (441, 279)
Screenshot: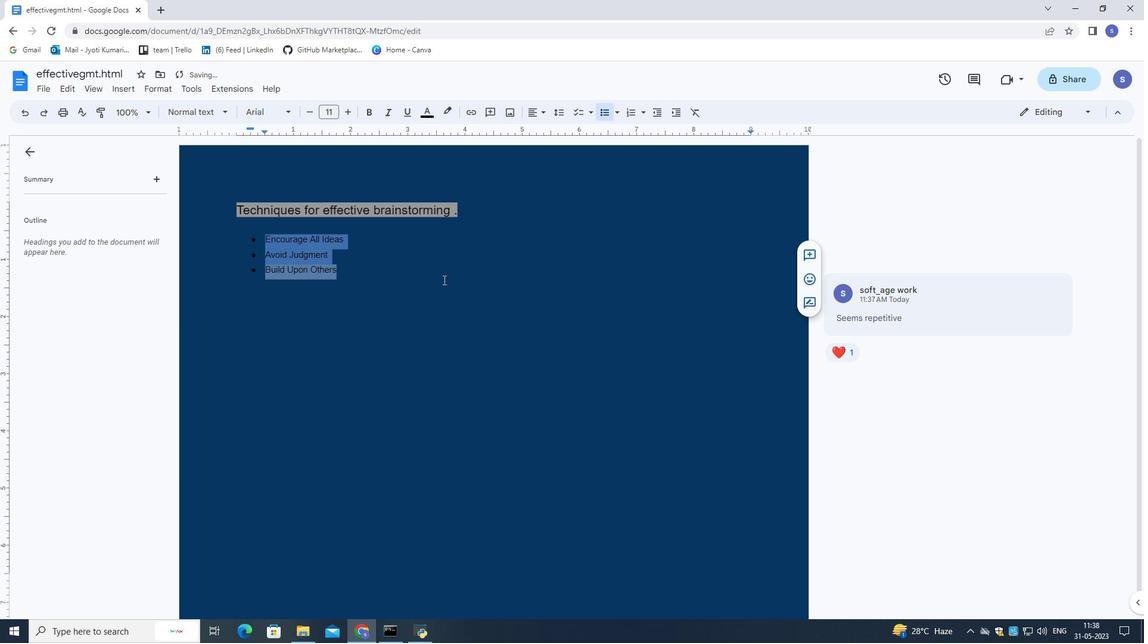 
Action: Mouse pressed left at (441, 279)
Screenshot: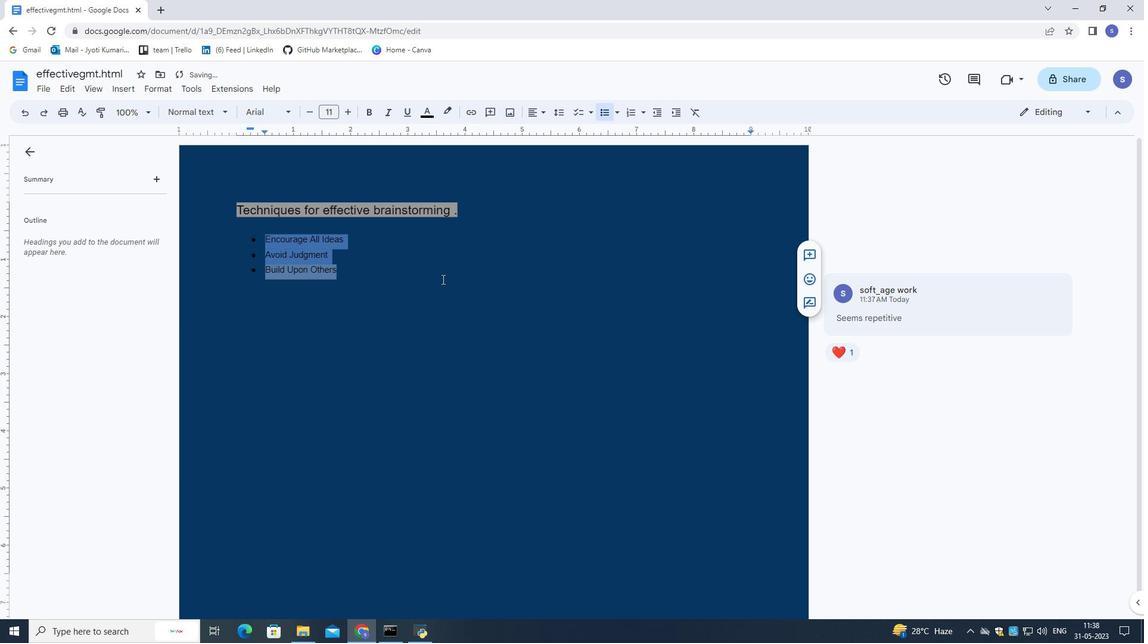 
Action: Mouse moved to (420, 267)
Screenshot: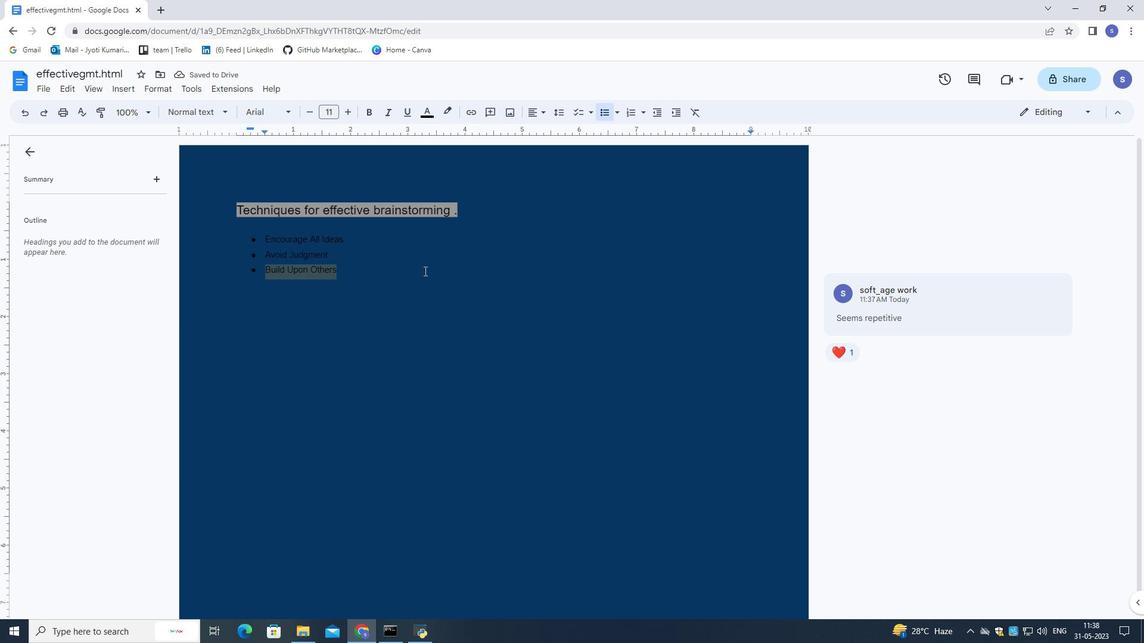 
Action: Mouse pressed left at (420, 267)
Screenshot: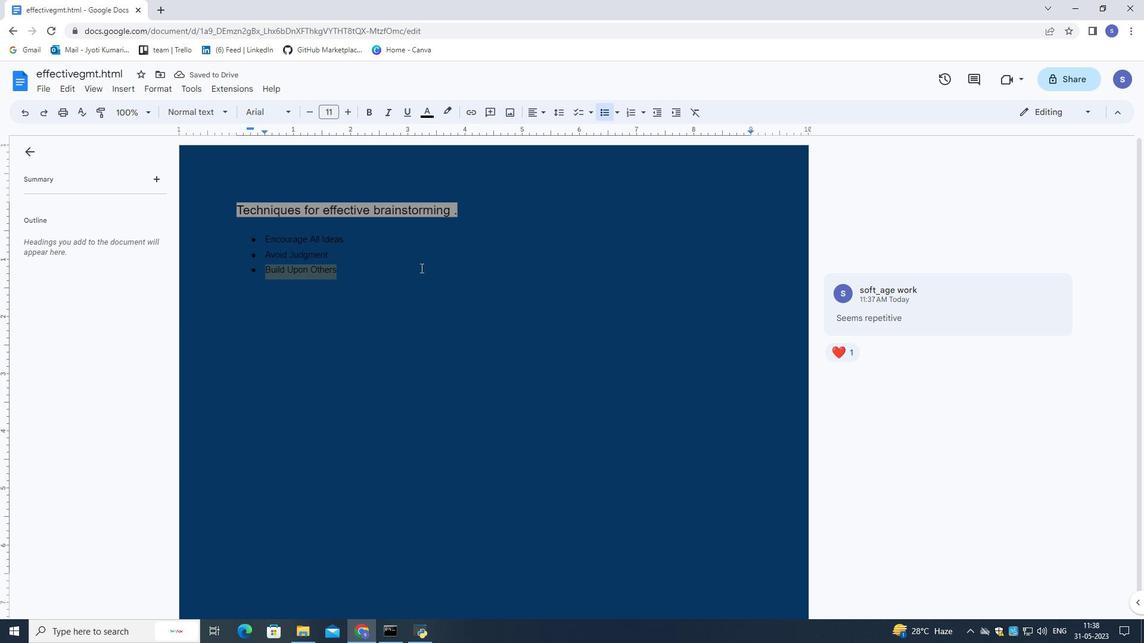 
